 Task: In the Contact  Valentina.Carter@carnegiehall.org, Create email and send with subject: 'A Glimpse into the Future: Meet Our Disruptive Offering', and with mail content 'Hello,_x000D_
Welcome to a new era of excellence. Discover the tools and resources that will redefine your industry and set you on a path to greatness._x000D_
Thanks & Regards', attach the document: Agenda.pdf and insert image: visitingcard.jpg. Below Thanks & Regards, write snapchat and insert the URL: 'www.snapchat.com'. Mark checkbox to create task to follow up : In 1 week. Logged in from softage.4@softage.net
Action: Mouse moved to (73, 54)
Screenshot: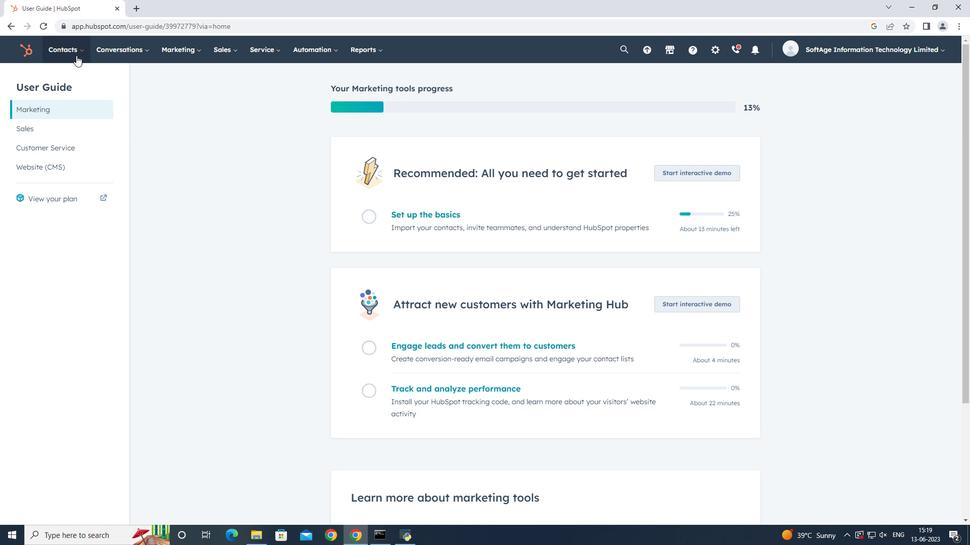 
Action: Mouse pressed left at (73, 54)
Screenshot: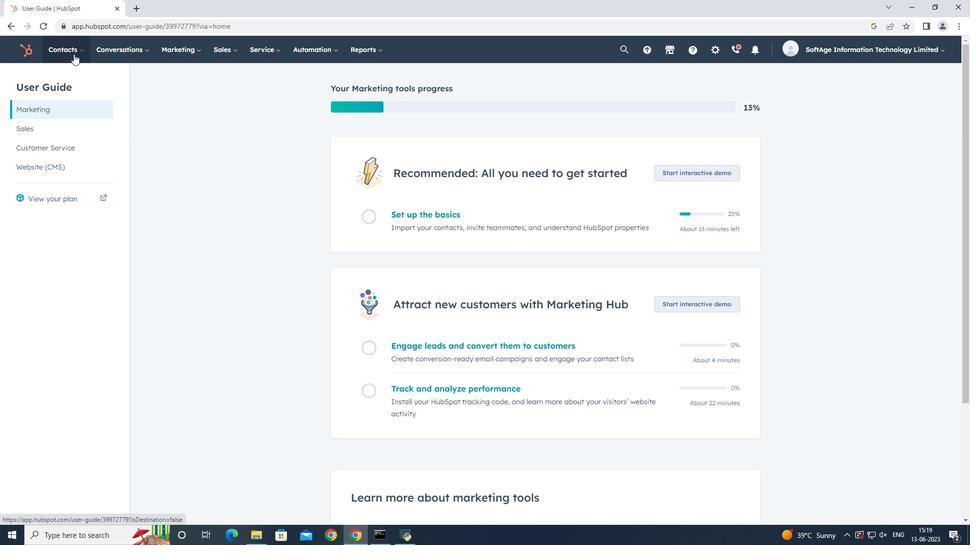 
Action: Mouse moved to (77, 78)
Screenshot: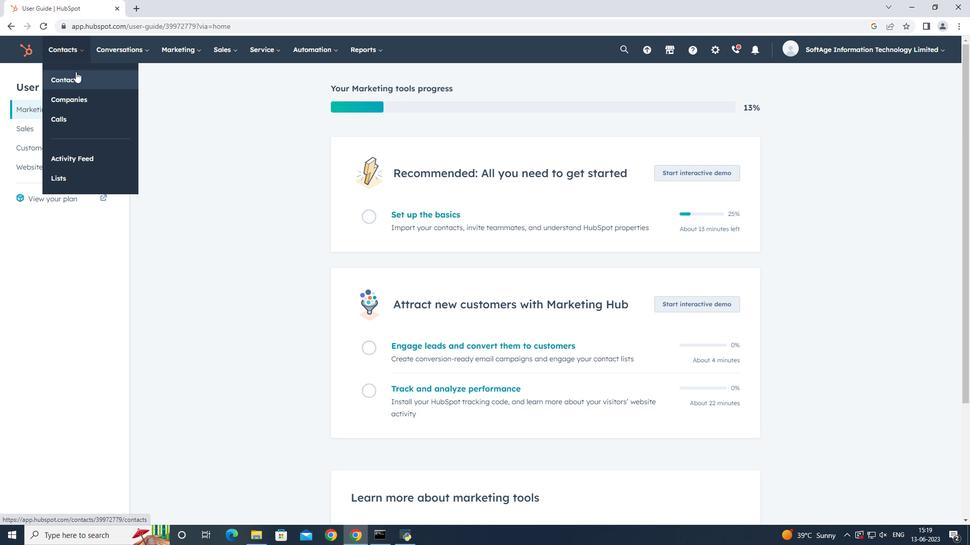 
Action: Mouse pressed left at (77, 78)
Screenshot: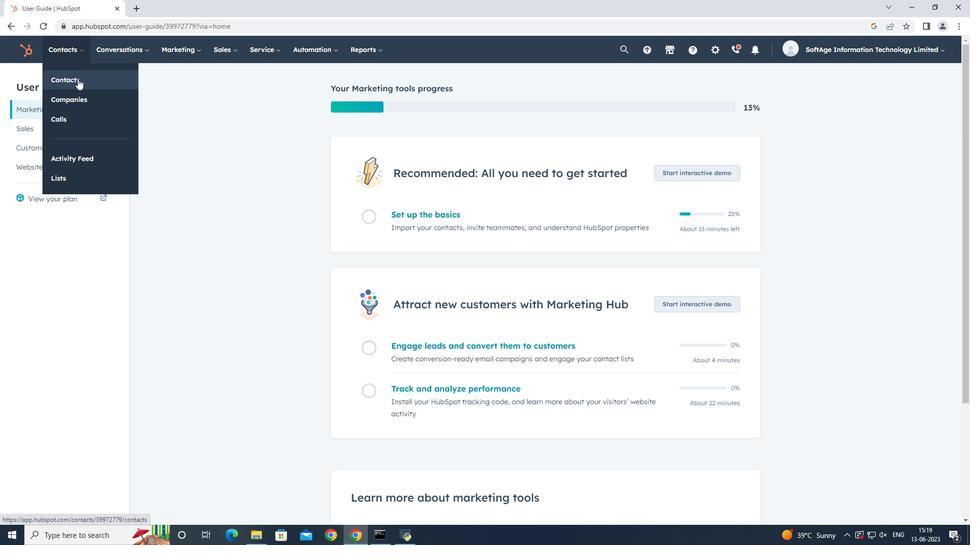 
Action: Mouse moved to (79, 163)
Screenshot: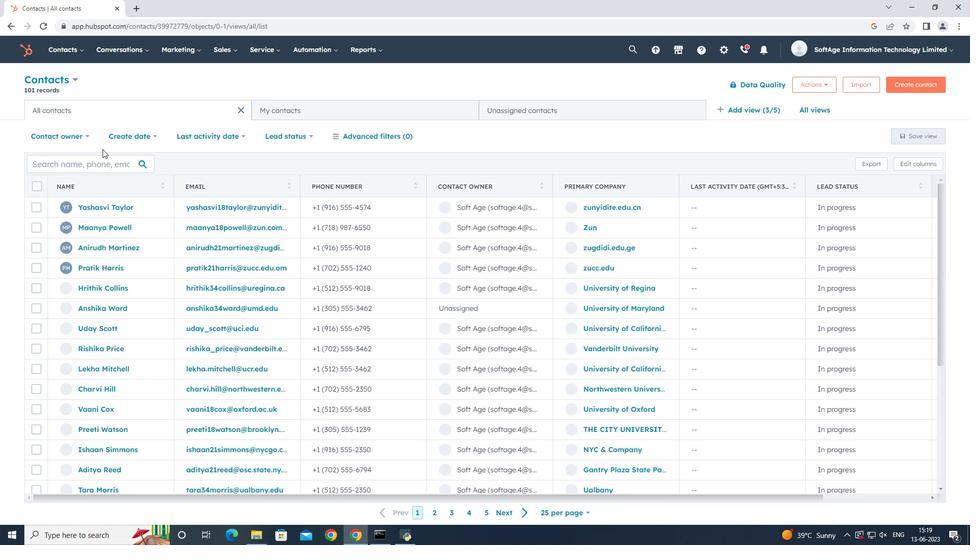 
Action: Mouse pressed left at (79, 163)
Screenshot: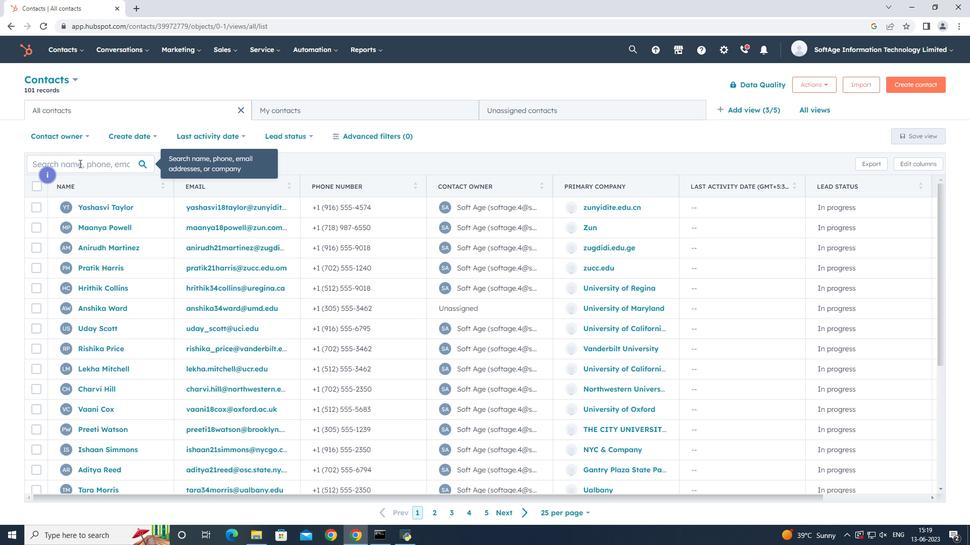 
Action: Key pressed <Key.shift>Valentina
Screenshot: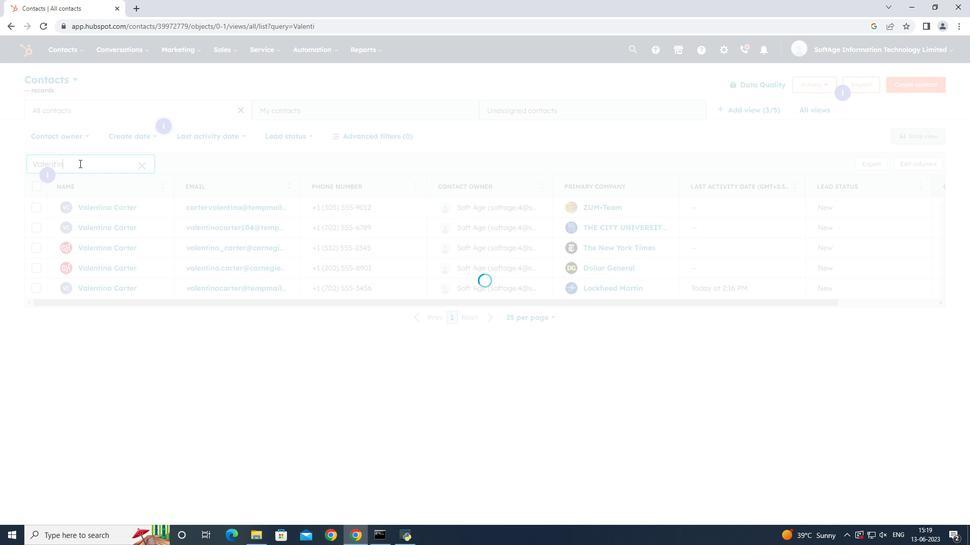 
Action: Mouse moved to (107, 266)
Screenshot: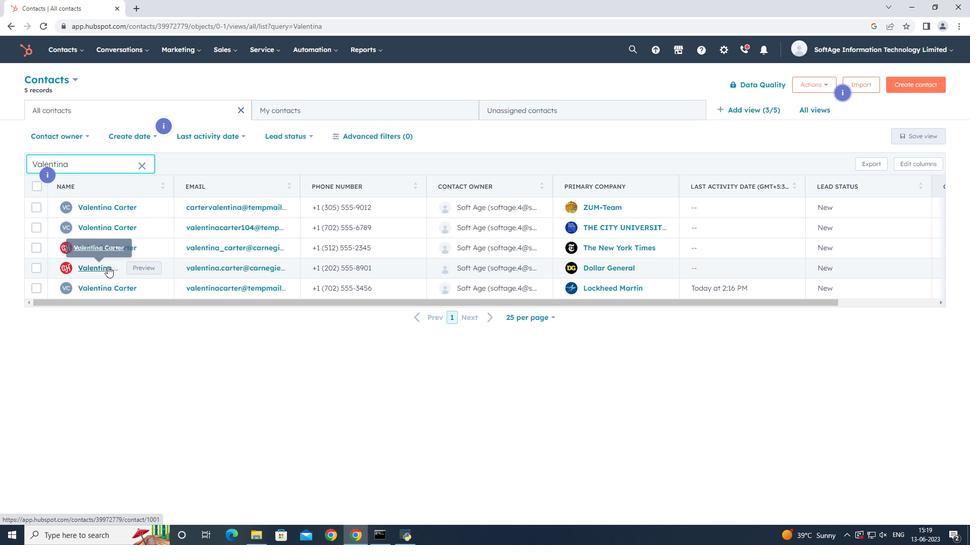 
Action: Mouse pressed left at (107, 266)
Screenshot: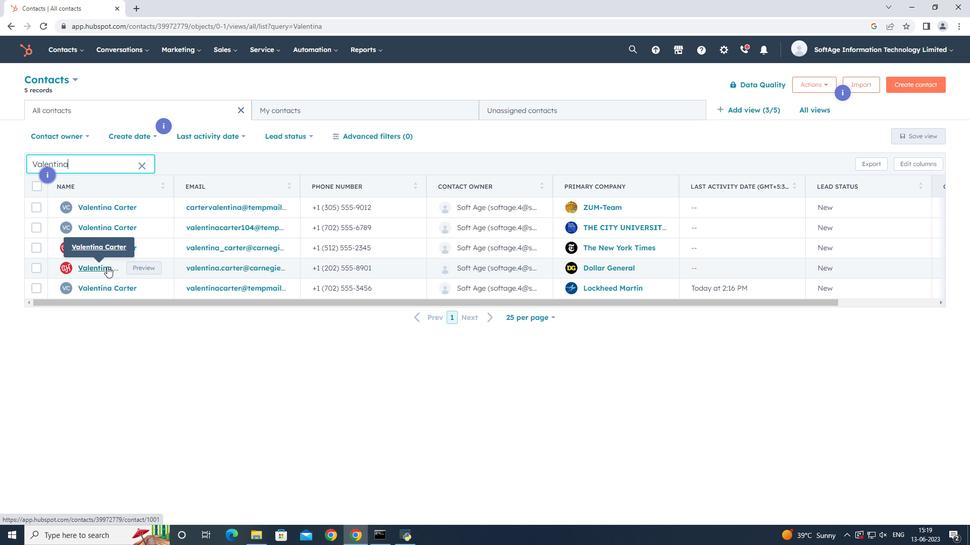 
Action: Mouse moved to (74, 167)
Screenshot: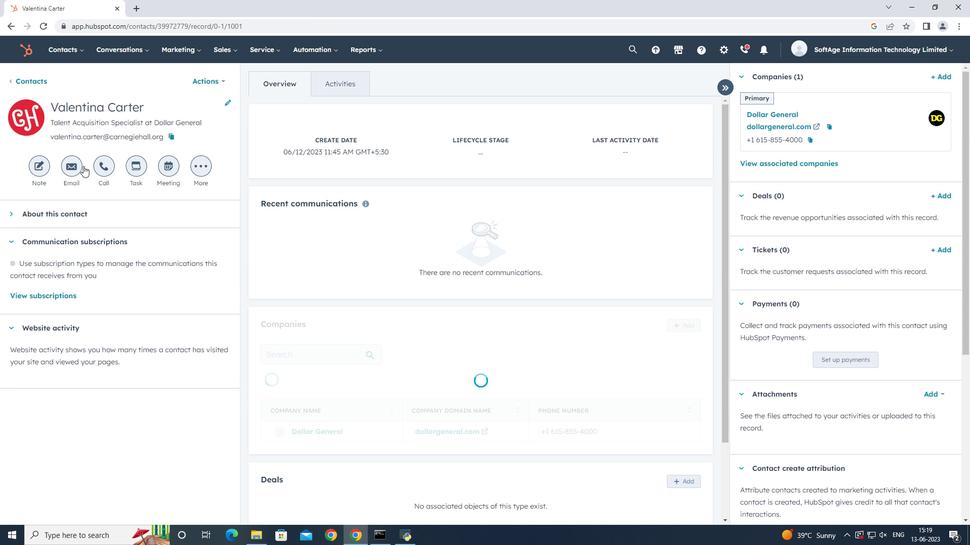 
Action: Mouse pressed left at (74, 167)
Screenshot: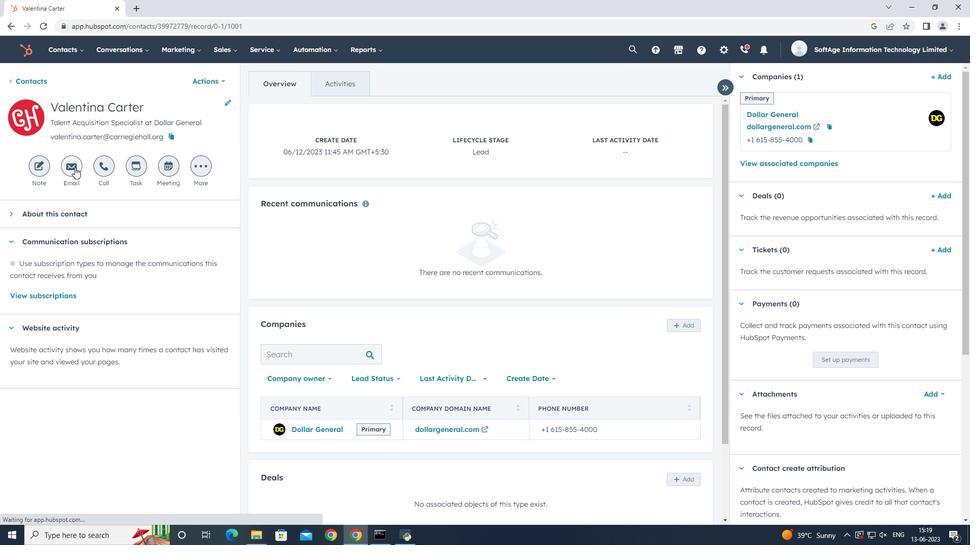 
Action: Mouse moved to (627, 369)
Screenshot: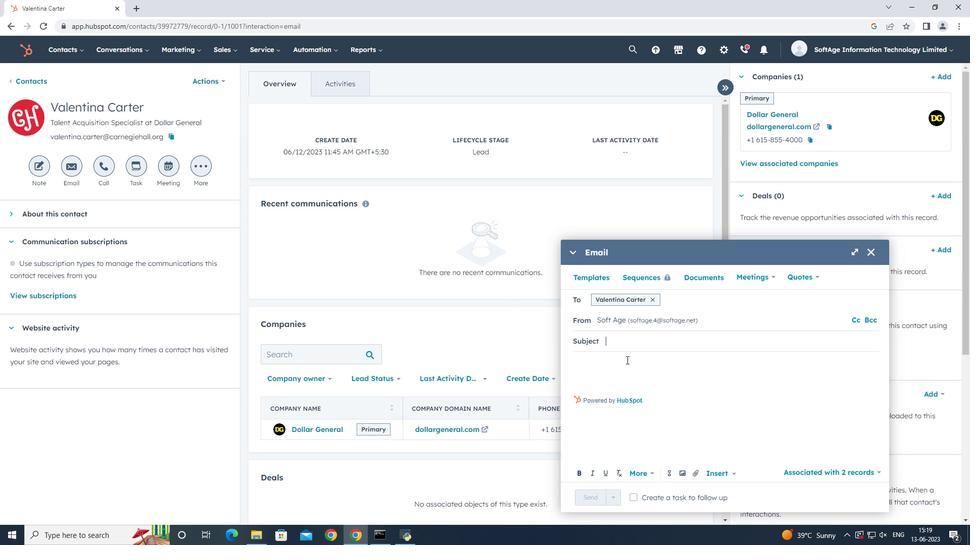 
Action: Key pressed <Key.shift>A<Key.space><Key.shift><Key.shift><Key.shift><Key.shift><Key.shift><Key.shift><Key.shift><Key.shift><Key.shift><Key.shift><Key.shift><Key.shift><Key.shift><Key.shift><Key.shift><Key.shift><Key.shift><Key.shift>Glimpse<Key.space>into<Key.space>the<Key.space><Key.shift>Future<Key.shift_r><Key.shift_r><Key.shift_r><Key.shift_r><Key.shift_r><Key.shift_r>:<Key.space><Key.shift_r><Key.shift_r>Meet<Key.space><Key.shift_r><Key.shift_r><Key.shift_r>Our<Key.space><Key.shift><Key.shift><Key.shift>Disruptive<Key.space><Key.shift_r><Key.shift_r>Offering
Screenshot: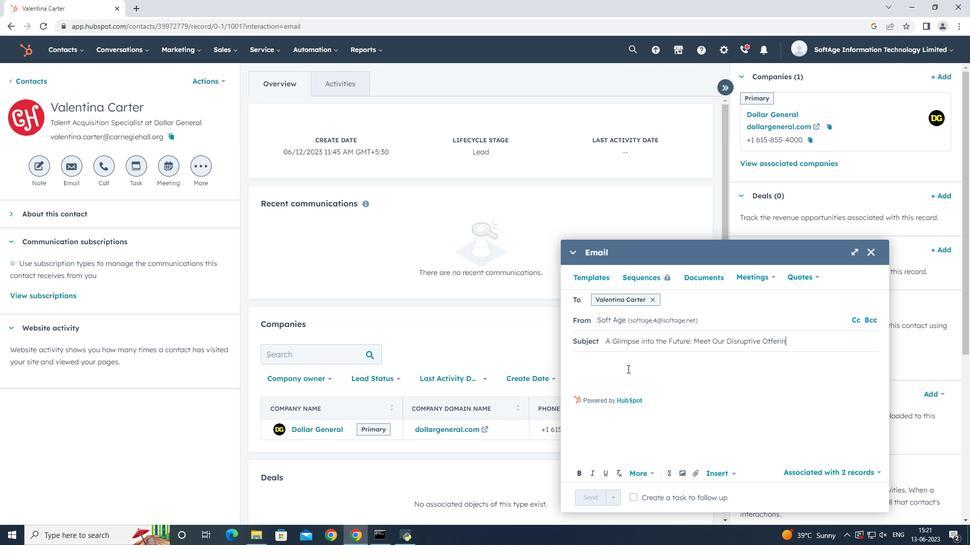 
Action: Mouse moved to (631, 363)
Screenshot: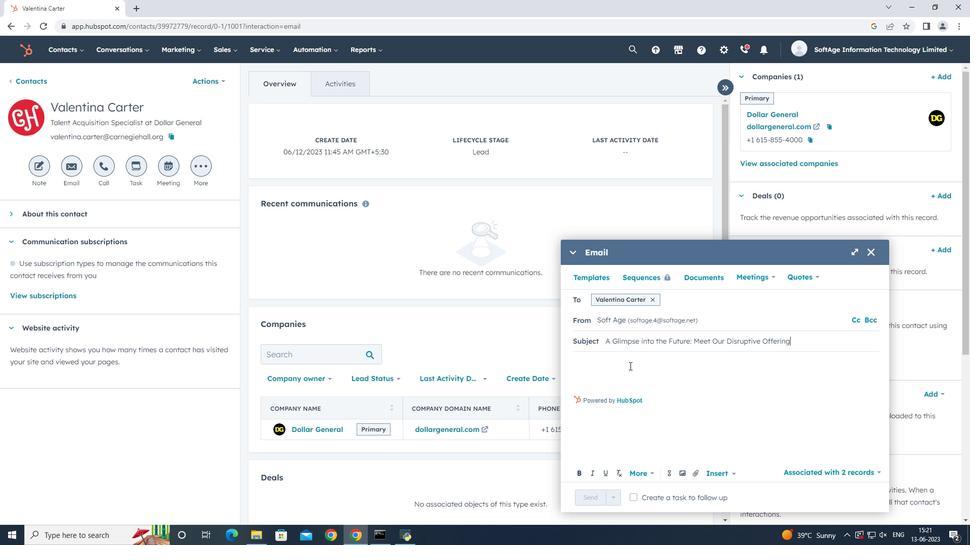 
Action: Mouse pressed left at (631, 363)
Screenshot: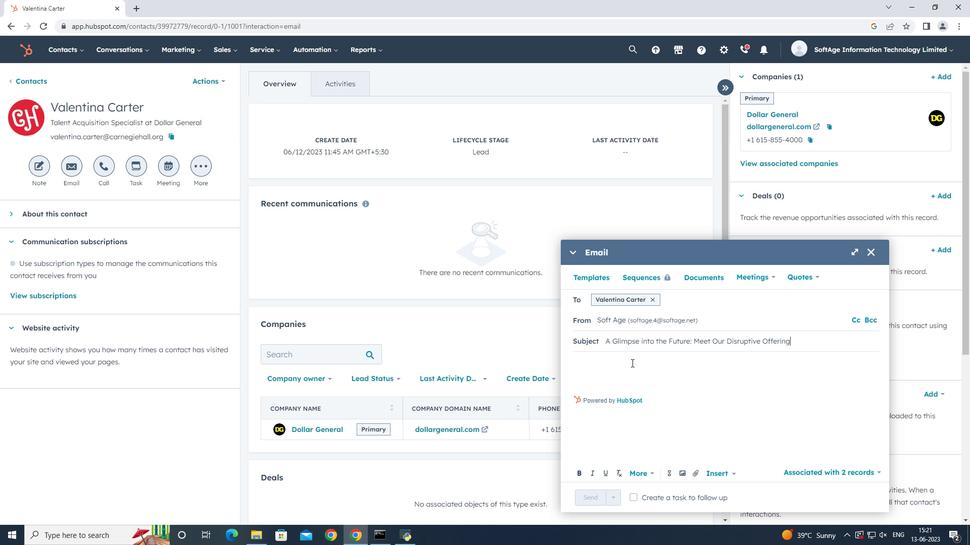 
Action: Key pressed <Key.shift><Key.shift><Key.shift><Key.shift><Key.shift><Key.shift><Key.shift><Key.shift><Key.shift><Key.shift><Key.shift><Key.shift><Key.shift><Key.shift><Key.shift><Key.shift><Key.shift><Key.shift><Key.shift><Key.shift><Key.shift><Key.shift><Key.shift><Key.shift><Key.shift><Key.shift>Hello,<Key.enter><Key.enter>
Screenshot: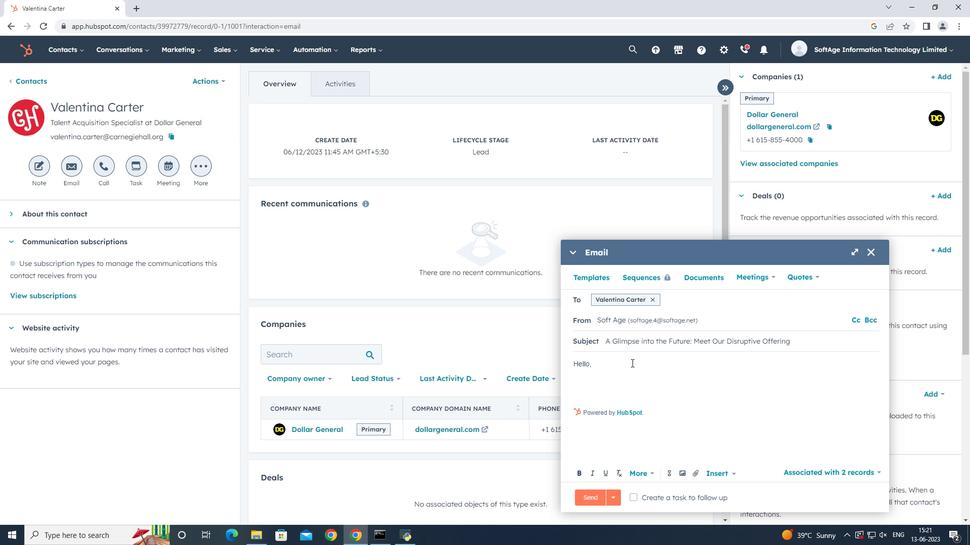 
Action: Mouse moved to (790, 342)
Screenshot: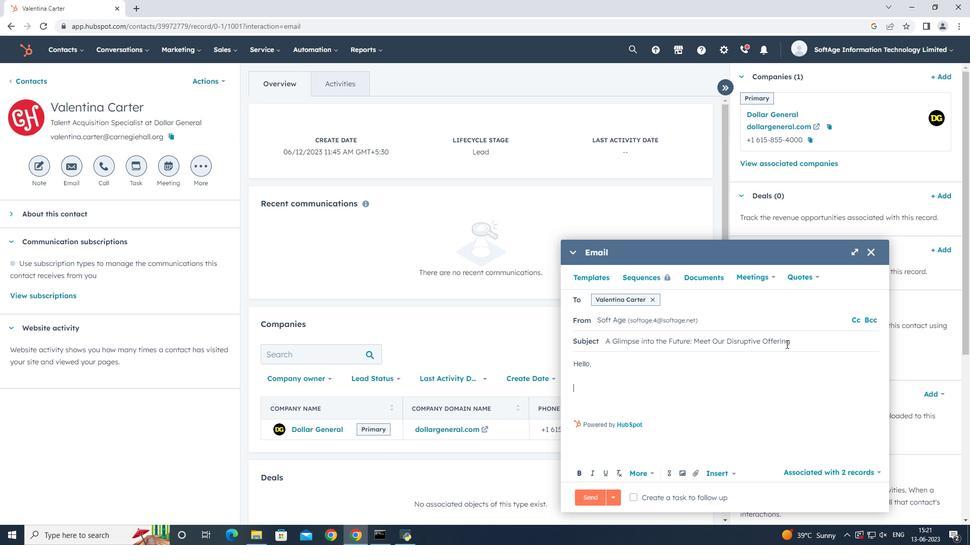 
Action: Key pressed <Key.shift><Key.shift><Key.shift>Welcome<Key.space>to<Key.space>a<Key.space>new<Key.space>era<Key.space>of<Key.space>excellence.<Key.space><Key.shift>Discover<Key.space>the<Key.space>tools<Key.space>and<Key.space>resources<Key.space>that<Key.space>will<Key.space>redefine<Key.space>your<Key.space>industry<Key.space>and<Key.space>set<Key.space>u<Key.backspace>you<Key.space>on<Key.space>a<Key.space>path<Key.space>to<Key.space>greatness.<Key.enter><Key.enter><Key.shift>Thanks<Key.space><Key.shift><Key.shift><Key.shift><Key.shift><Key.shift><Key.shift><Key.shift><Key.shift><Key.shift><Key.shift><Key.shift><Key.shift><Key.shift><Key.shift><Key.shift><Key.shift><Key.shift><Key.shift><Key.shift><Key.shift><Key.shift><Key.shift>&<Key.space><Key.shift>Regards,
Screenshot: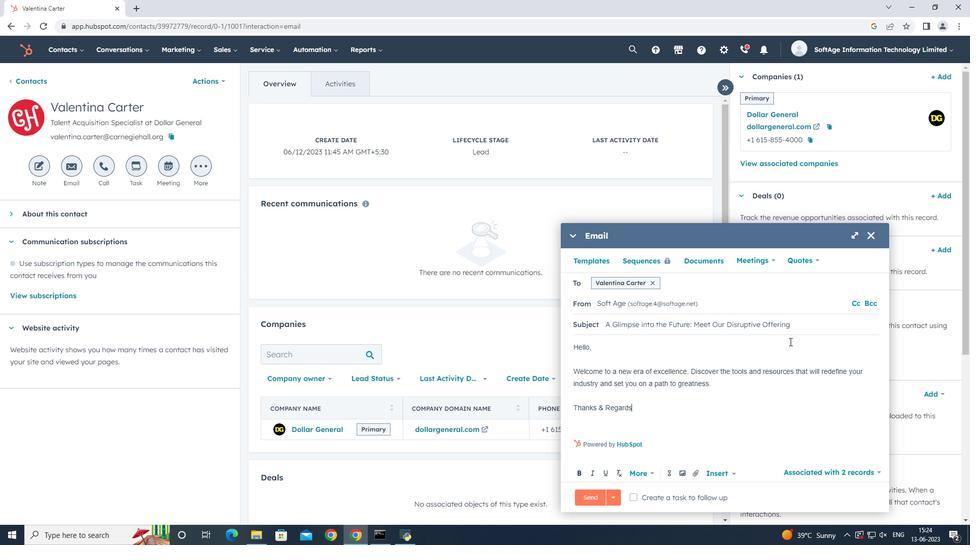 
Action: Mouse moved to (694, 475)
Screenshot: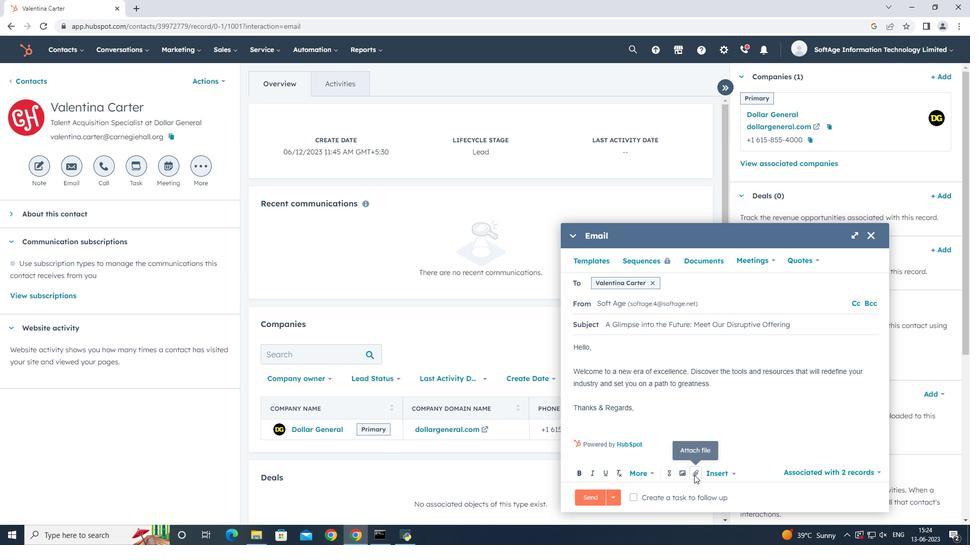 
Action: Mouse pressed left at (694, 475)
Screenshot: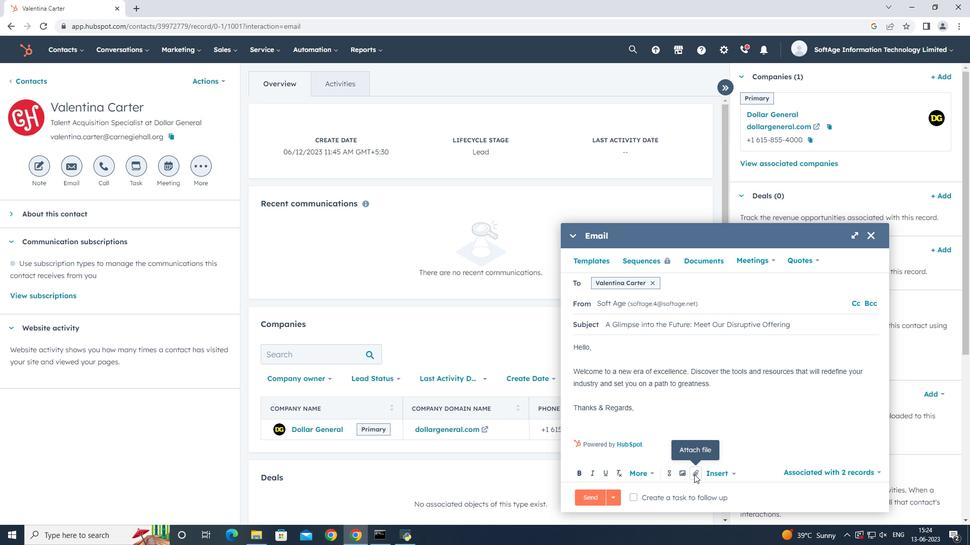 
Action: Mouse moved to (712, 442)
Screenshot: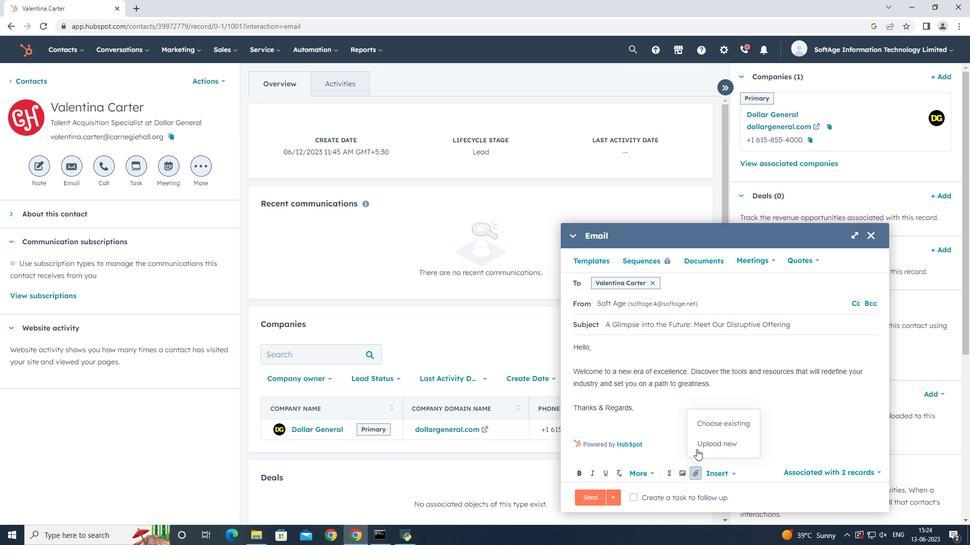 
Action: Mouse pressed left at (712, 442)
Screenshot: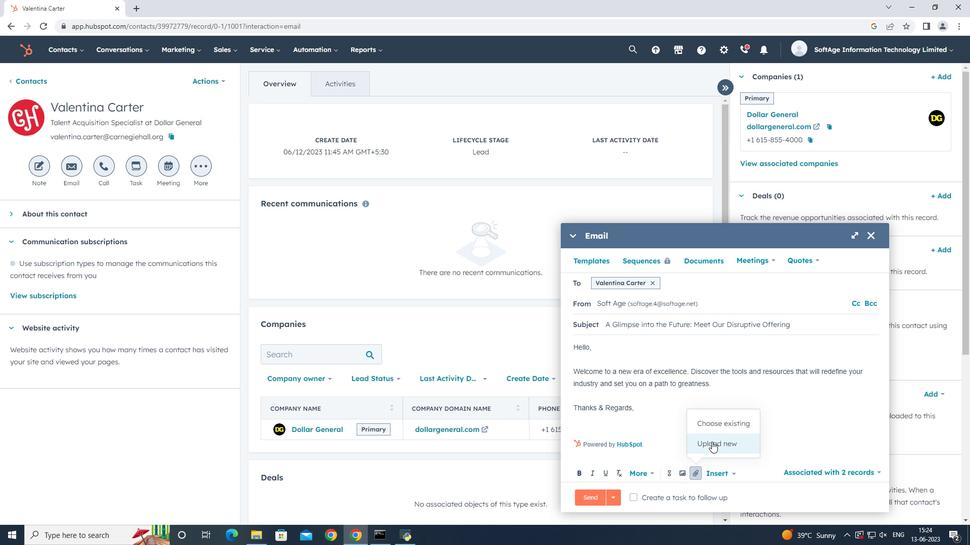 
Action: Mouse moved to (128, 95)
Screenshot: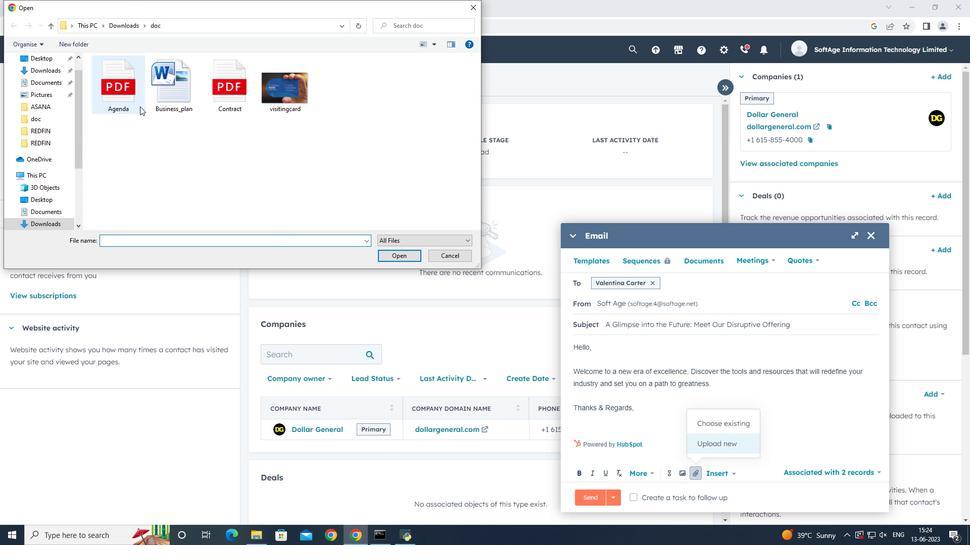 
Action: Mouse pressed left at (128, 95)
Screenshot: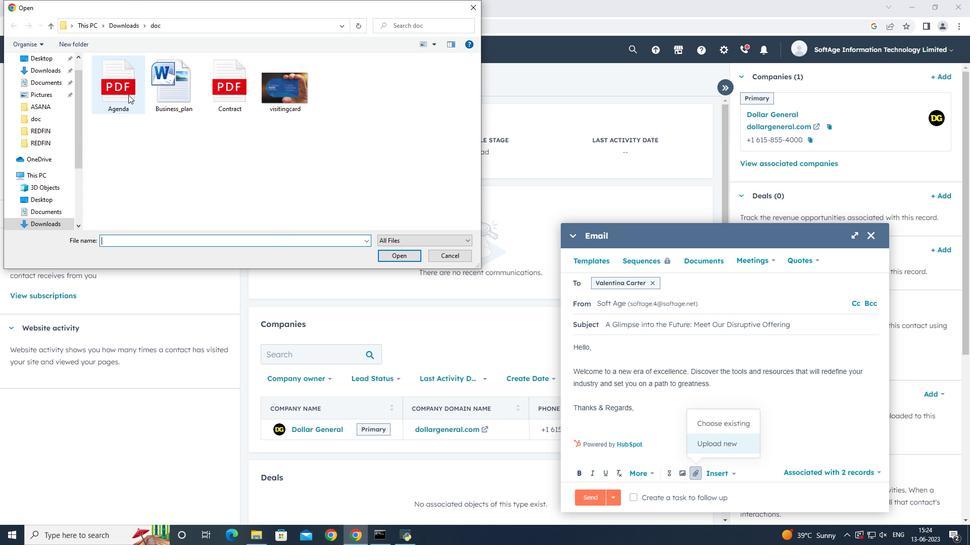 
Action: Mouse pressed left at (128, 95)
Screenshot: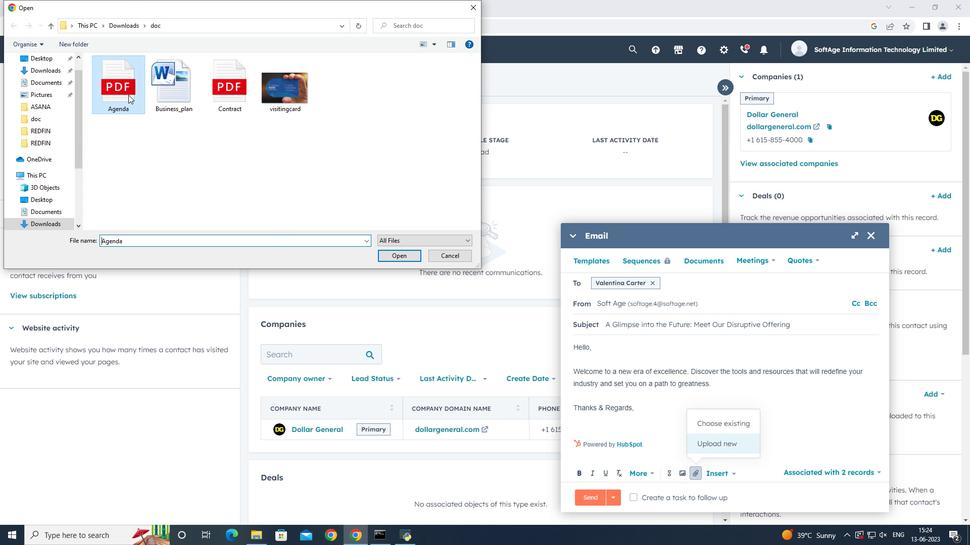 
Action: Mouse moved to (678, 446)
Screenshot: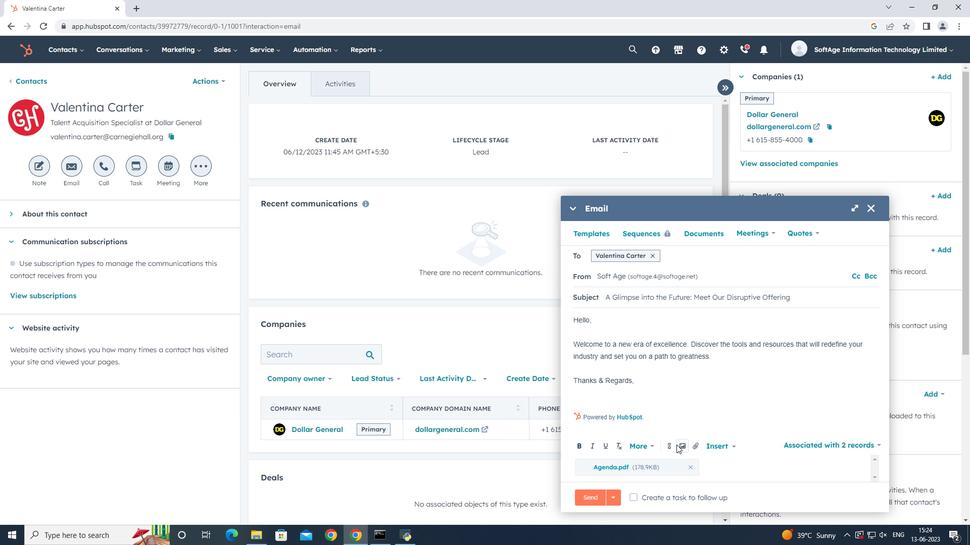 
Action: Mouse pressed left at (678, 446)
Screenshot: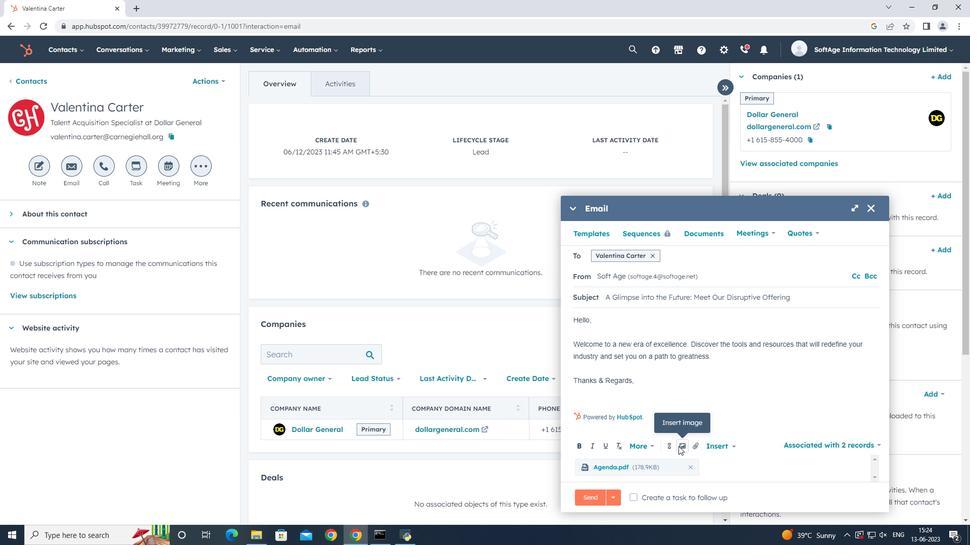 
Action: Mouse moved to (680, 420)
Screenshot: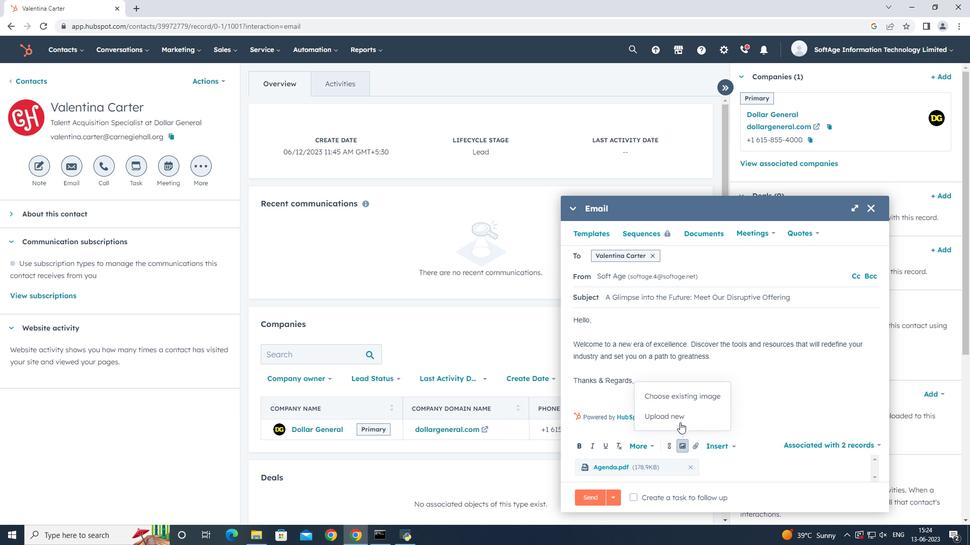 
Action: Mouse pressed left at (680, 420)
Screenshot: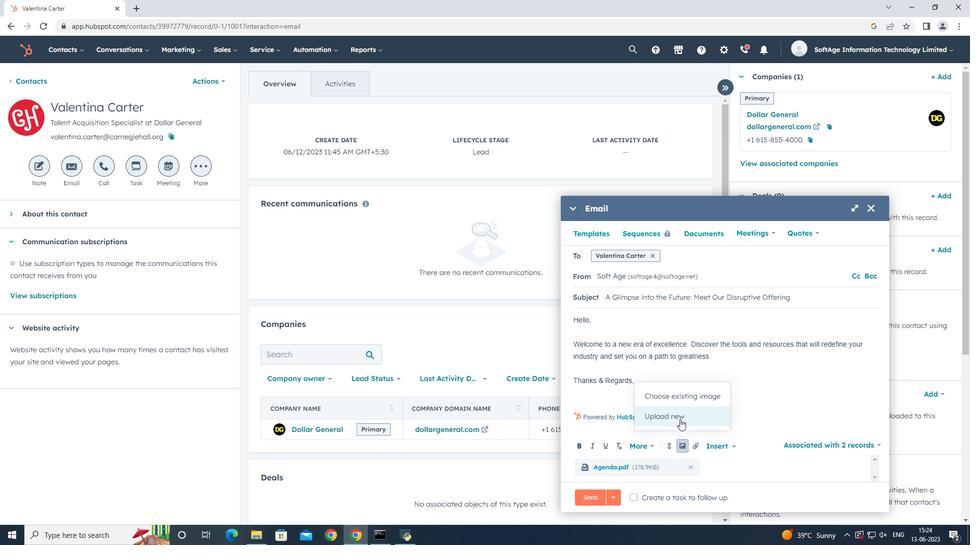 
Action: Mouse moved to (135, 100)
Screenshot: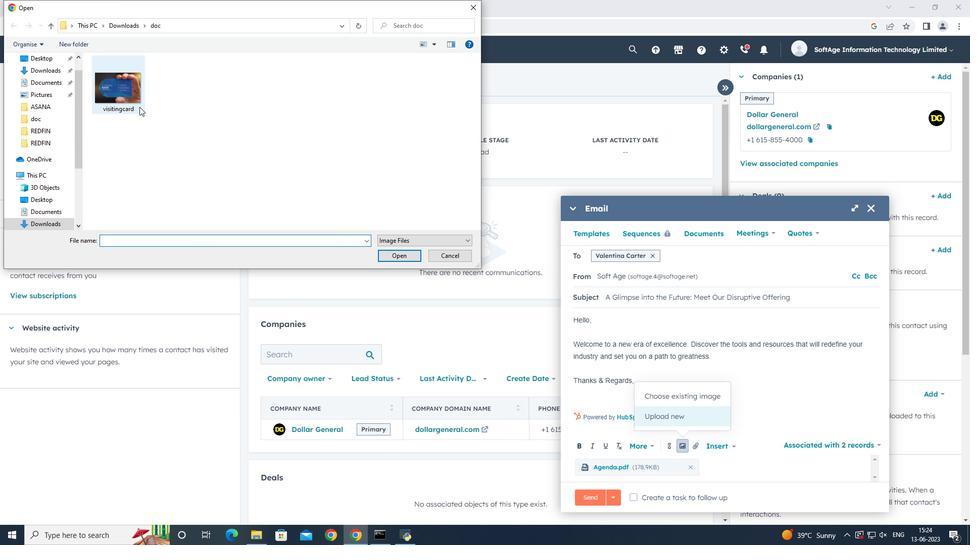 
Action: Mouse pressed left at (135, 100)
Screenshot: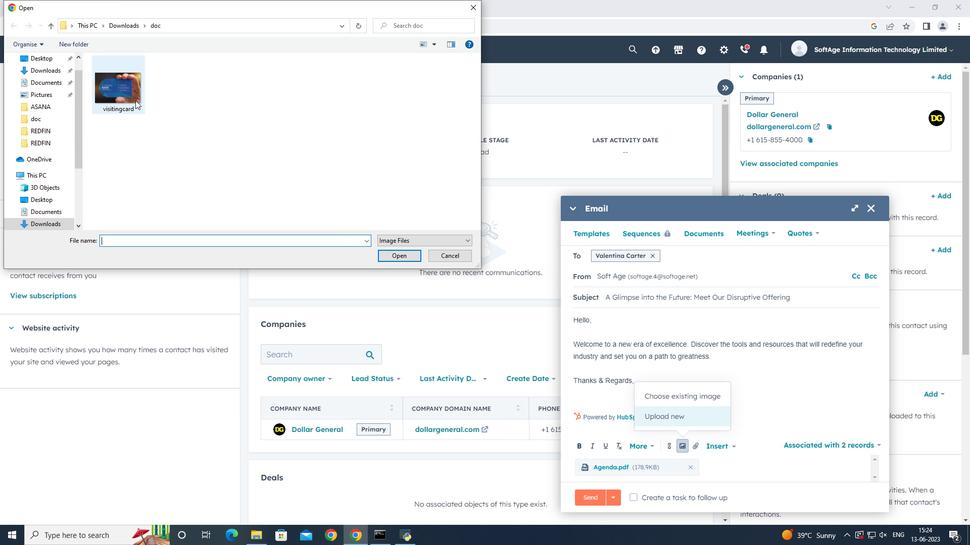 
Action: Mouse pressed left at (135, 100)
Screenshot: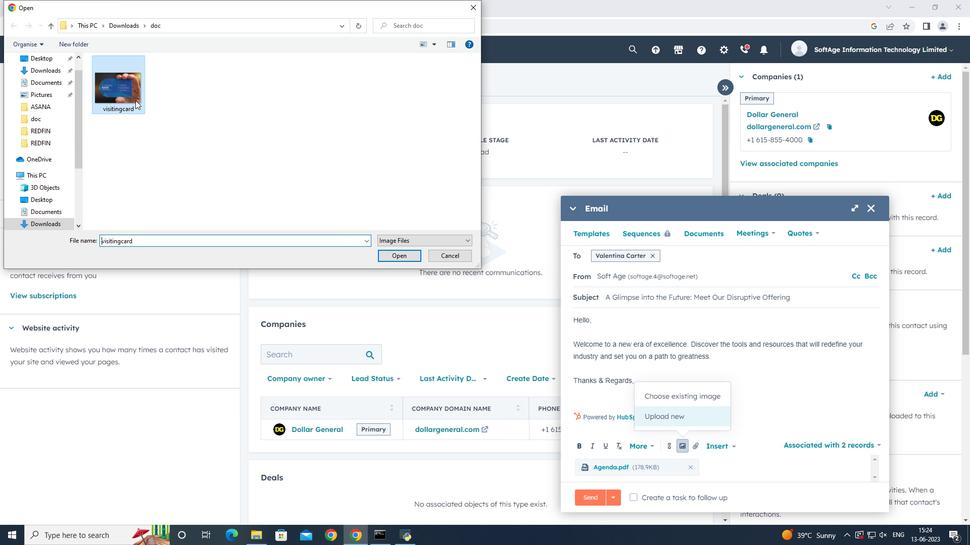 
Action: Mouse moved to (657, 273)
Screenshot: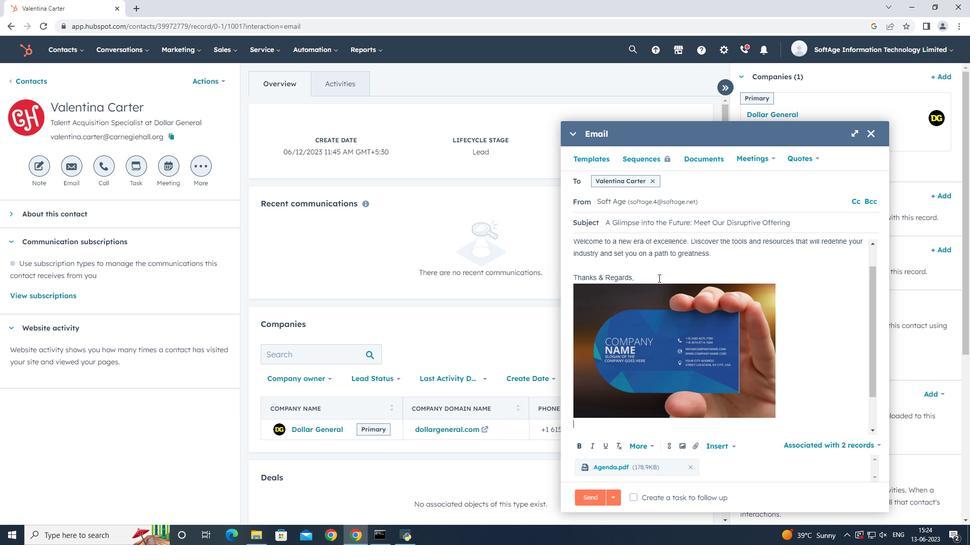 
Action: Mouse pressed left at (657, 273)
Screenshot: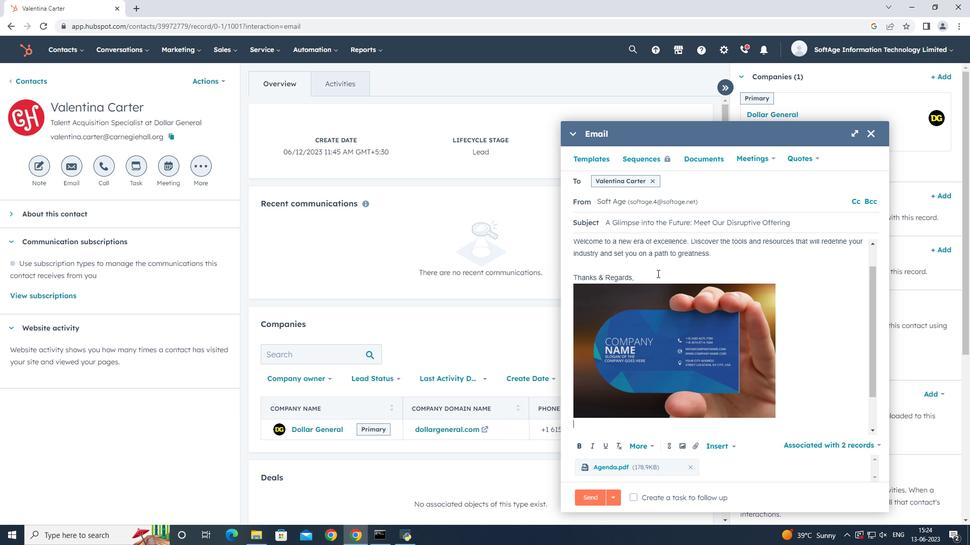 
Action: Key pressed <Key.enter>
Screenshot: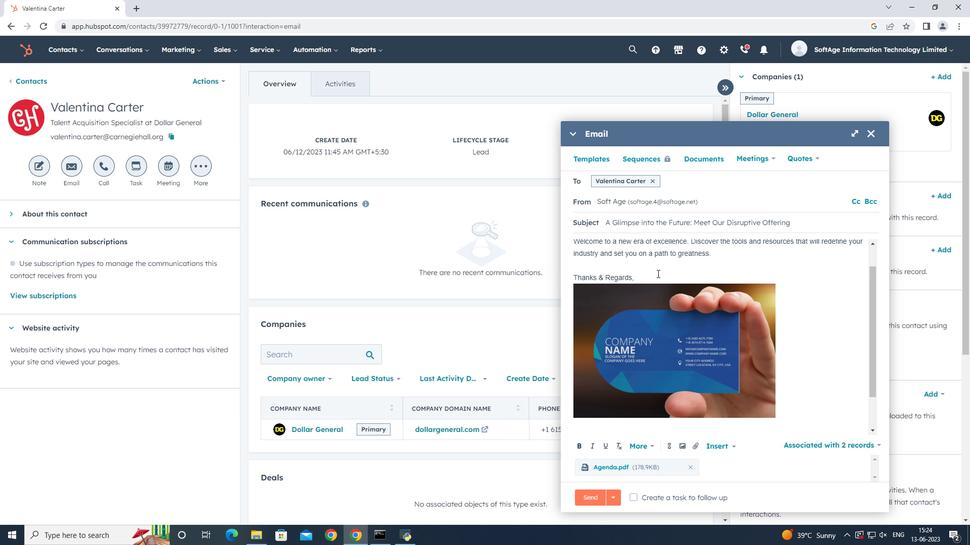 
Action: Mouse moved to (725, 270)
Screenshot: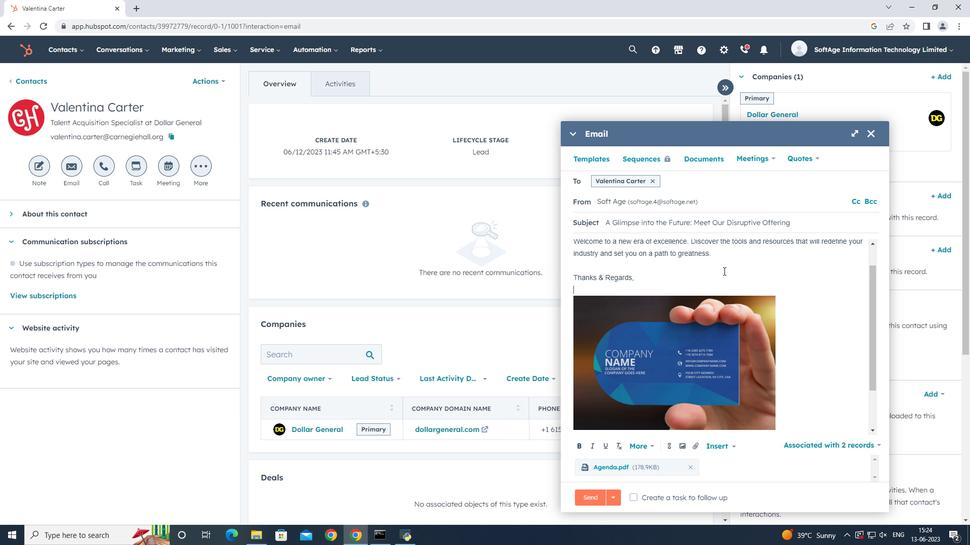 
Action: Key pressed snapchat
Screenshot: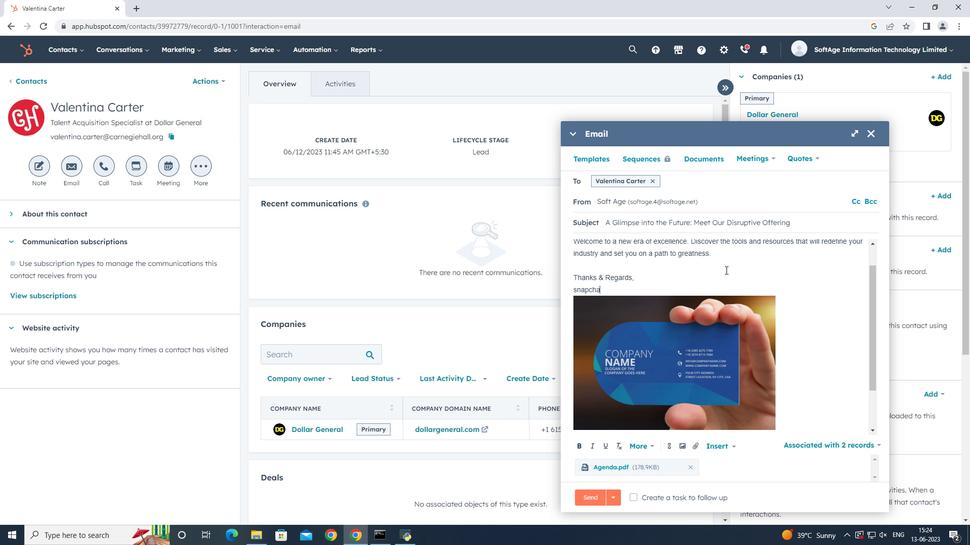 
Action: Mouse moved to (670, 446)
Screenshot: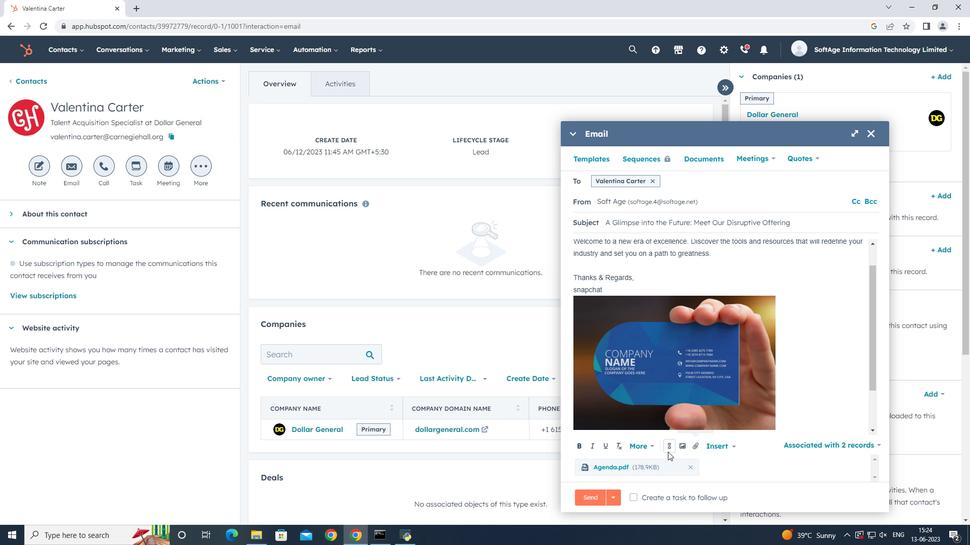 
Action: Mouse pressed left at (670, 446)
Screenshot: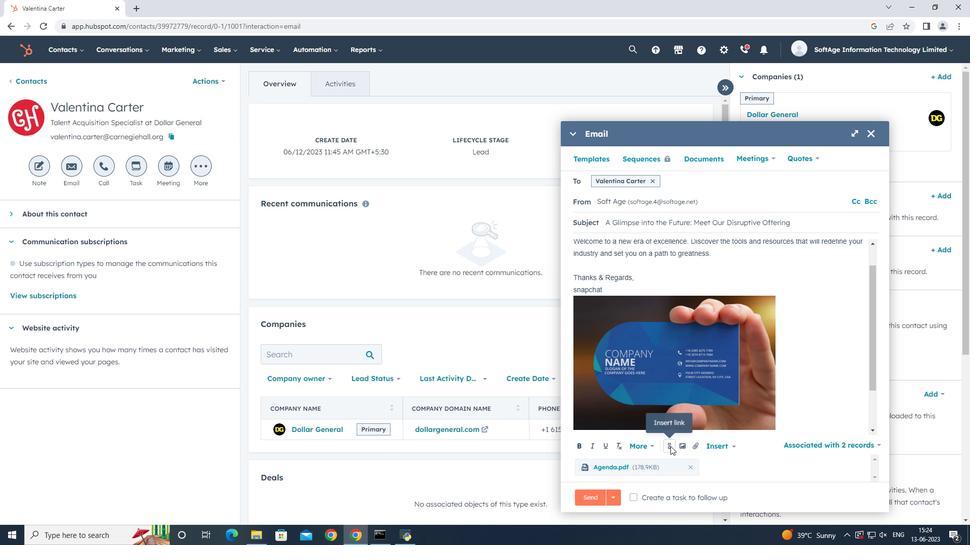 
Action: Mouse moved to (794, 408)
Screenshot: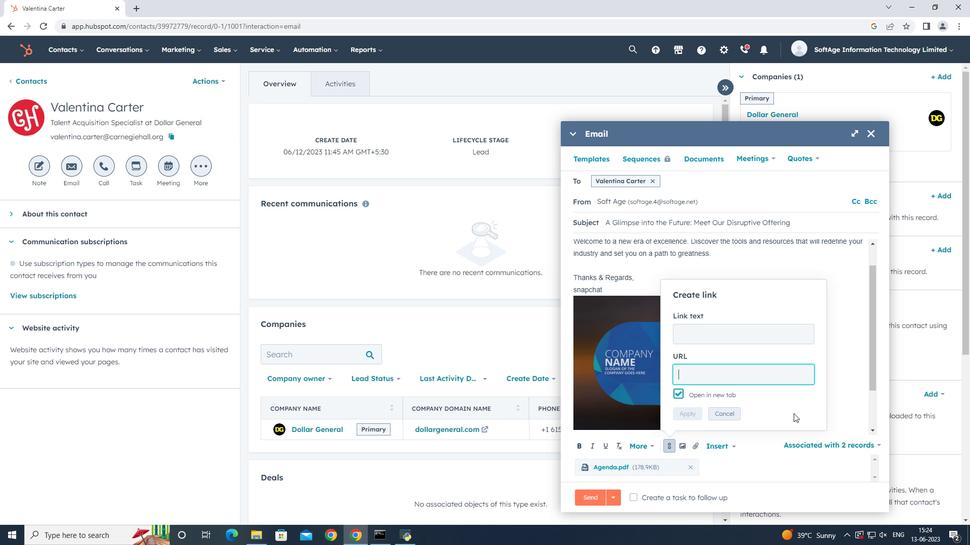 
Action: Key pressed www.snapchat.com
Screenshot: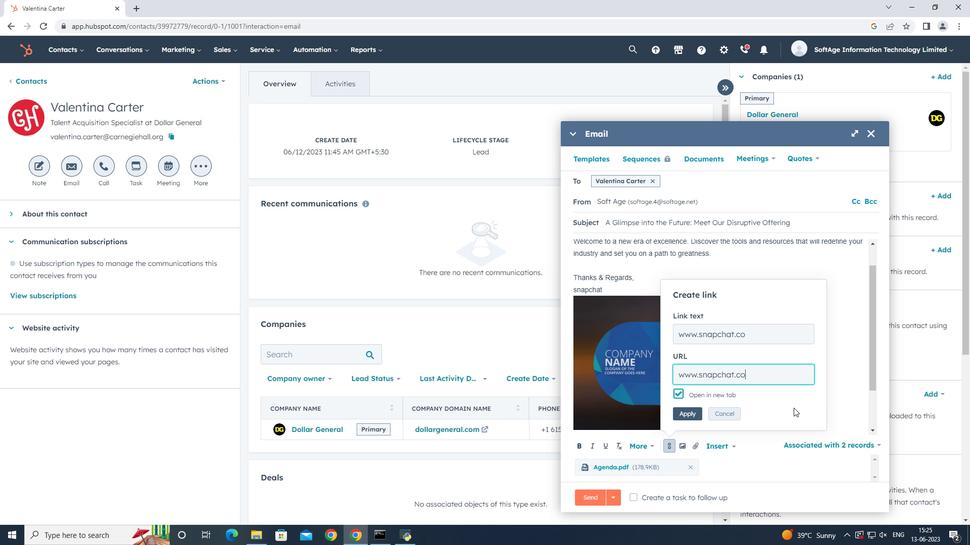 
Action: Mouse moved to (692, 414)
Screenshot: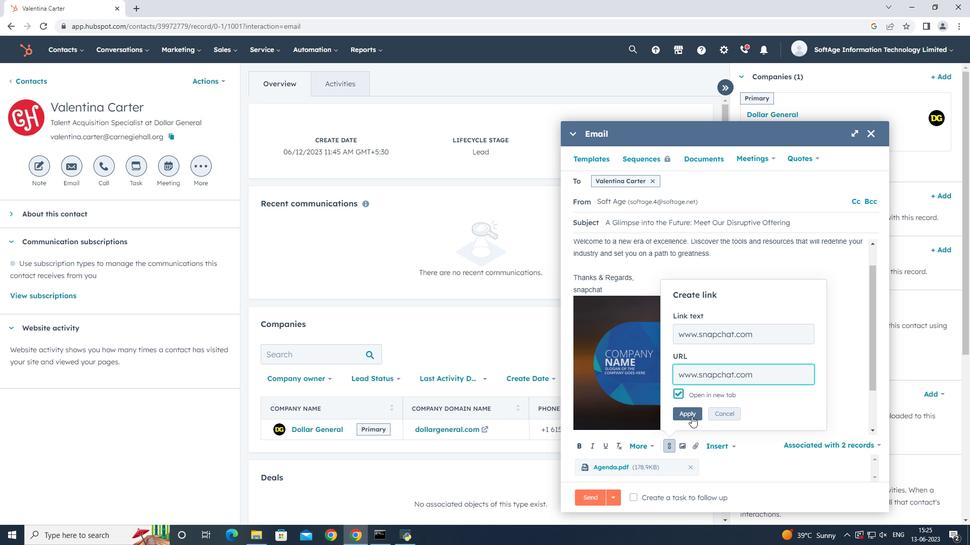 
Action: Mouse pressed left at (692, 414)
Screenshot: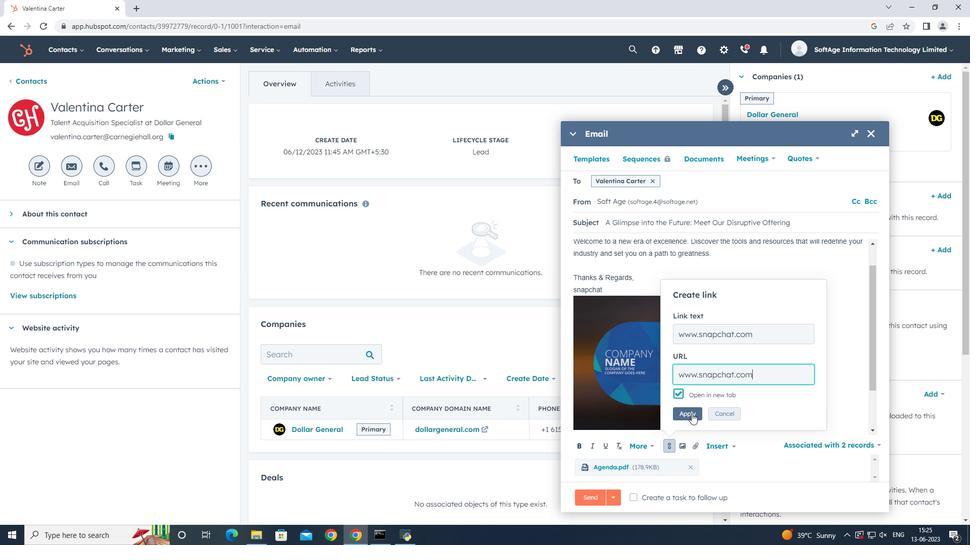 
Action: Mouse moved to (638, 496)
Screenshot: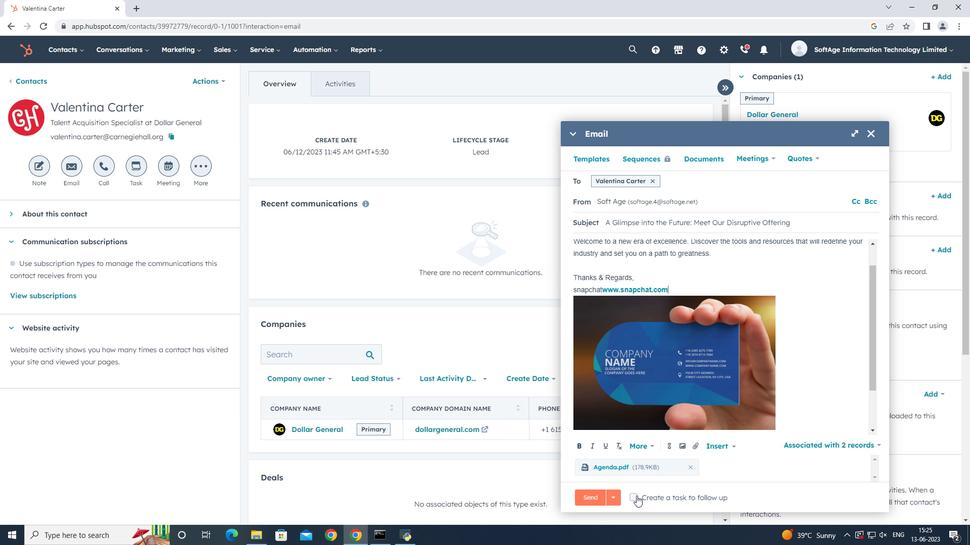 
Action: Mouse pressed left at (638, 496)
Screenshot: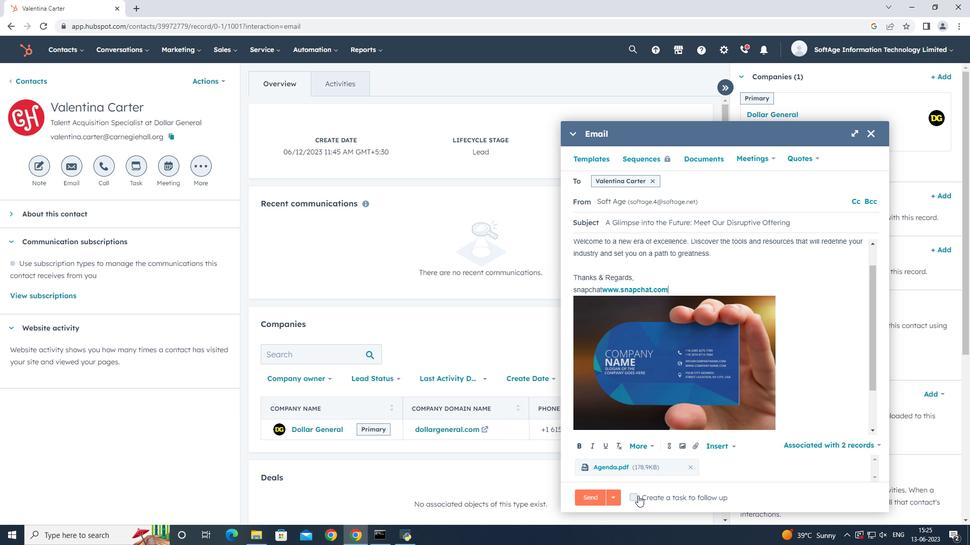 
Action: Mouse moved to (767, 503)
Screenshot: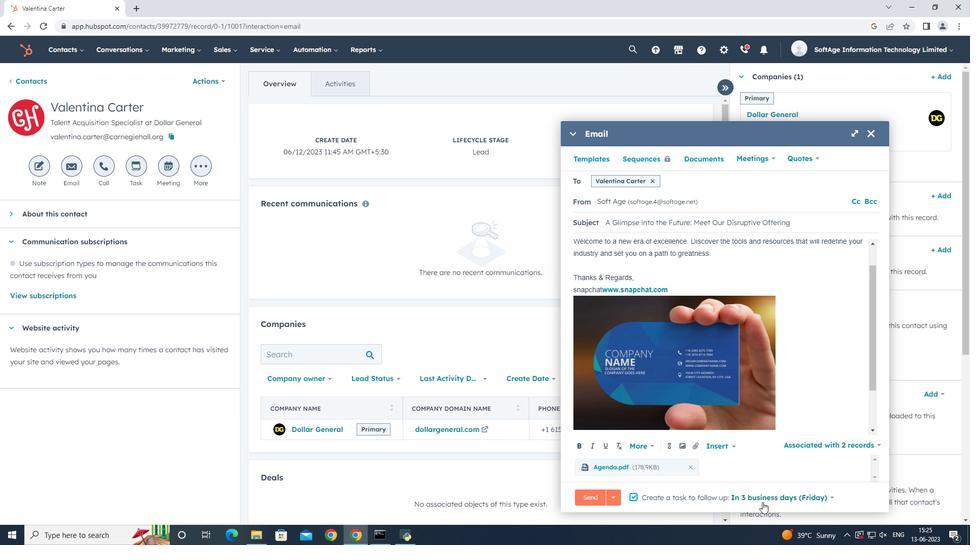 
Action: Mouse pressed left at (767, 503)
Screenshot: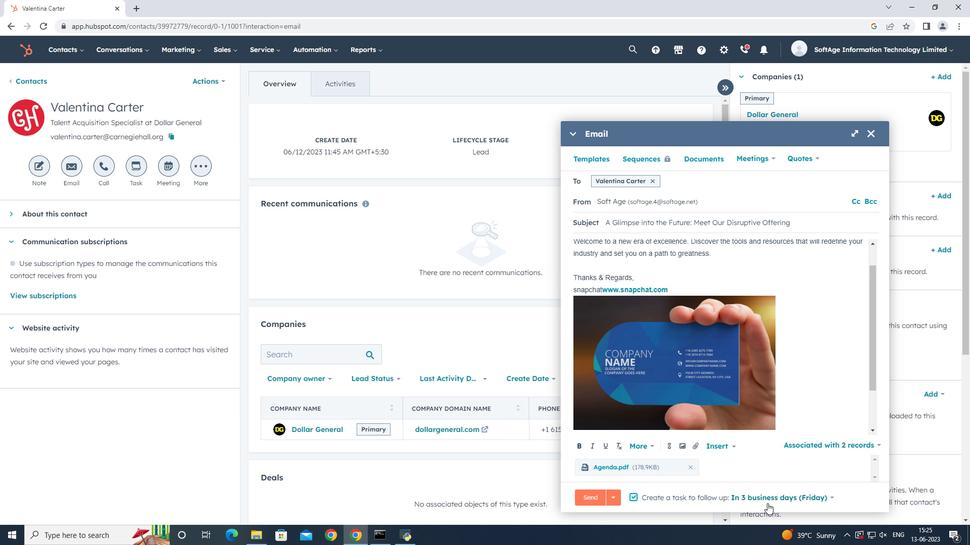 
Action: Mouse moved to (763, 418)
Screenshot: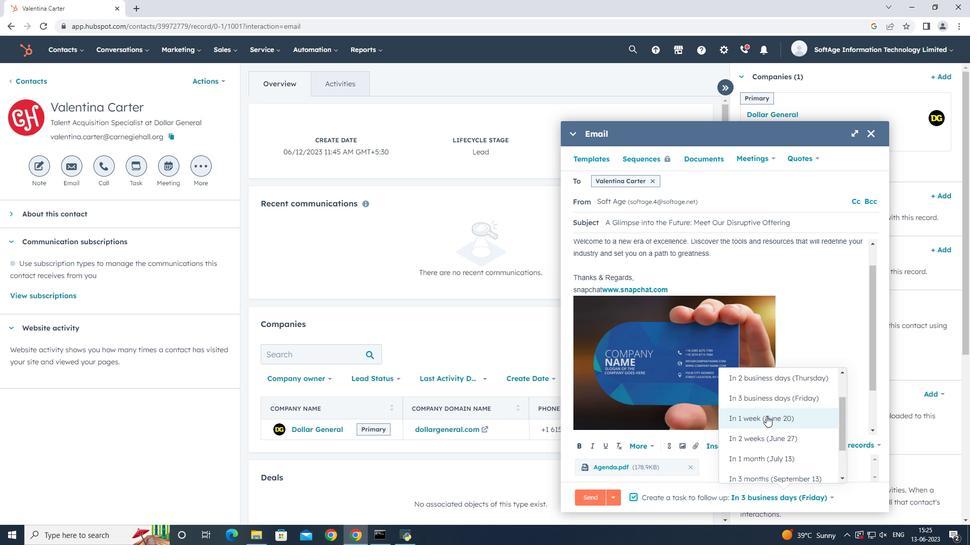 
Action: Mouse pressed left at (763, 418)
Screenshot: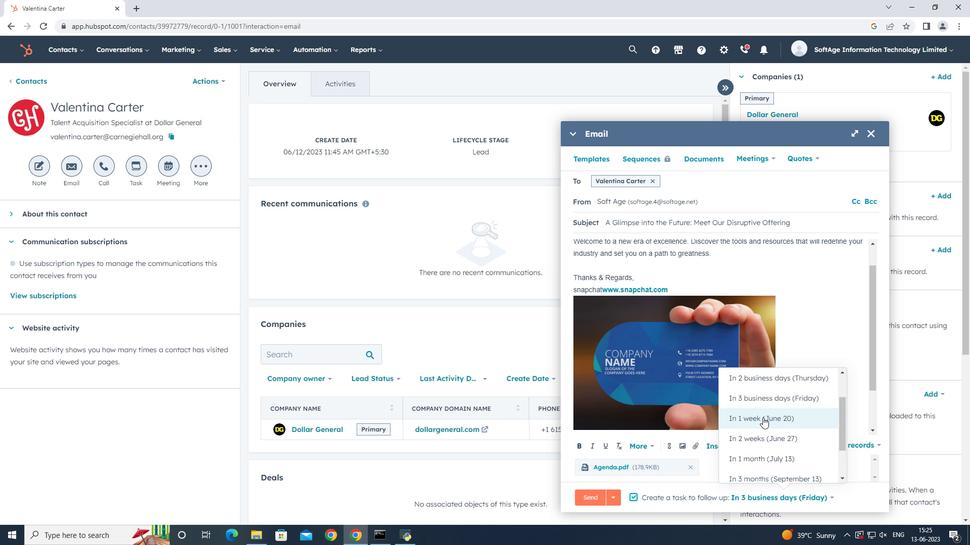 
Action: Mouse moved to (589, 493)
Screenshot: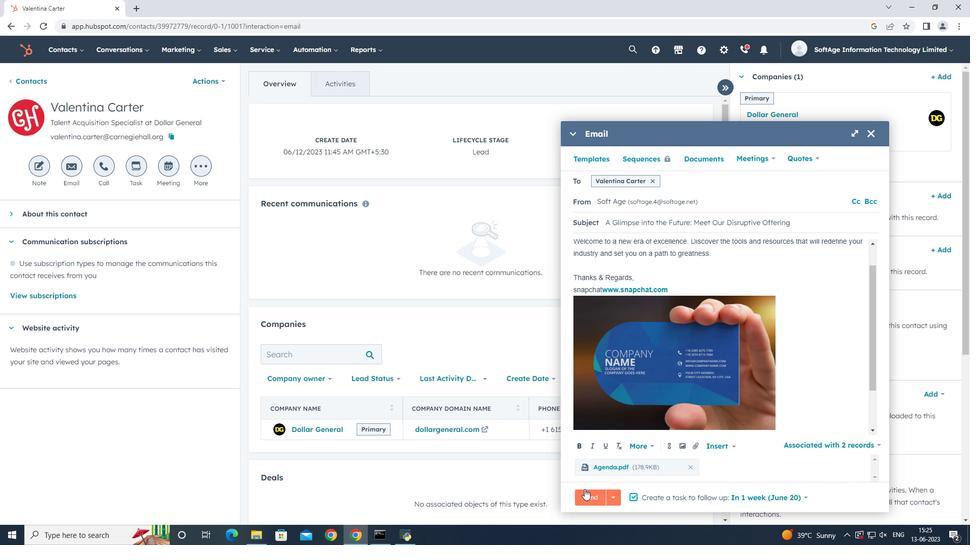 
Action: Mouse pressed left at (589, 493)
Screenshot: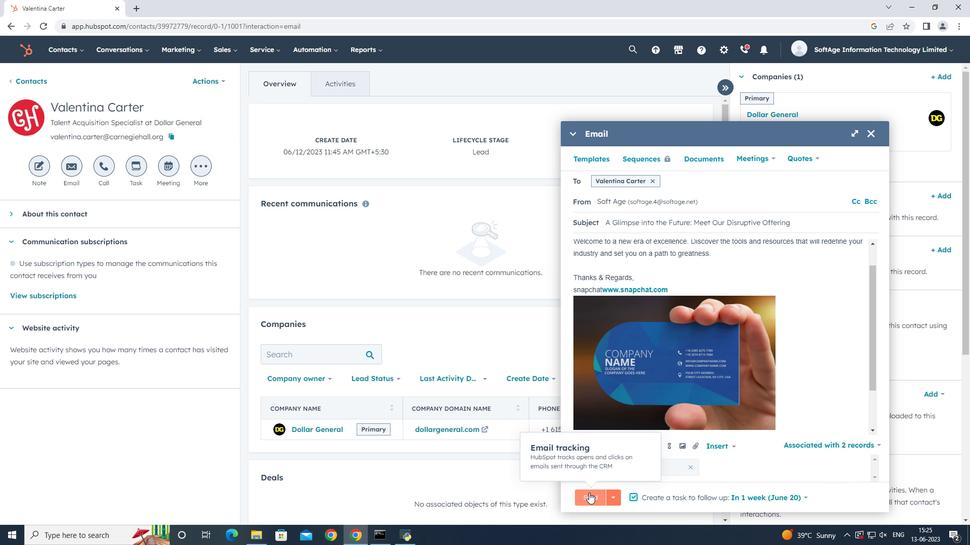 
Action: Mouse moved to (563, 267)
Screenshot: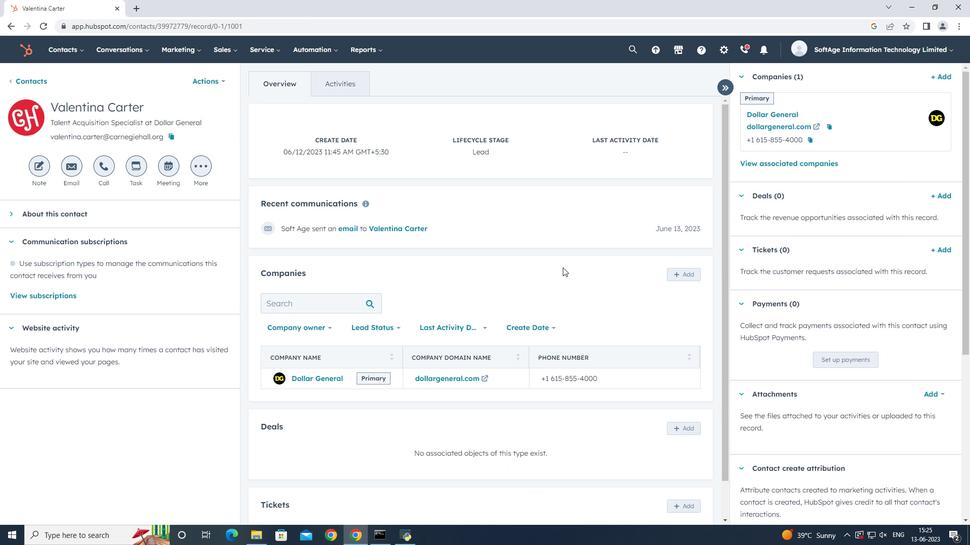 
